 Task: Set the number of columns for the mosaic video sub source to 5.
Action: Mouse moved to (185, 12)
Screenshot: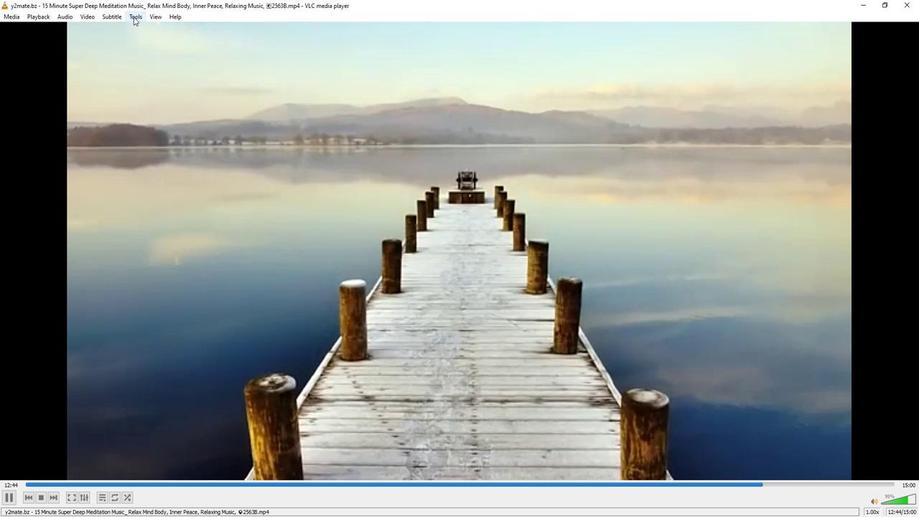 
Action: Mouse pressed left at (185, 12)
Screenshot: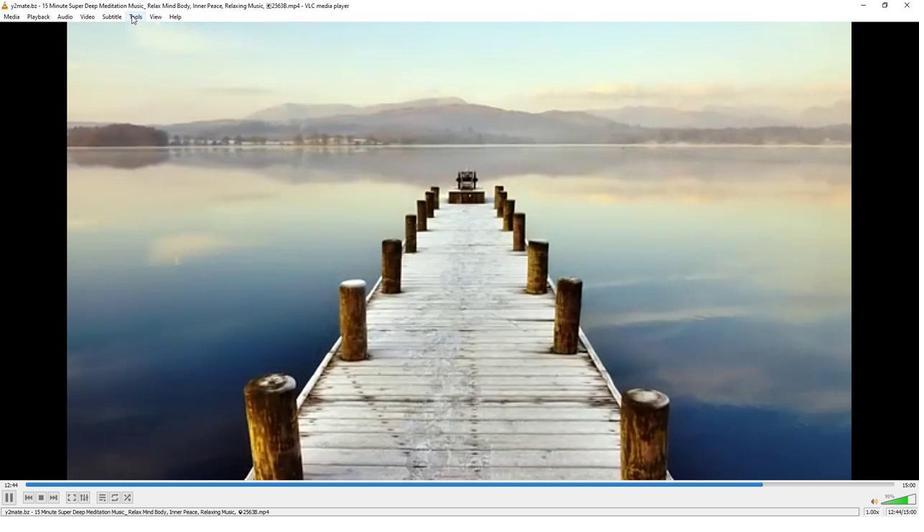 
Action: Mouse moved to (196, 127)
Screenshot: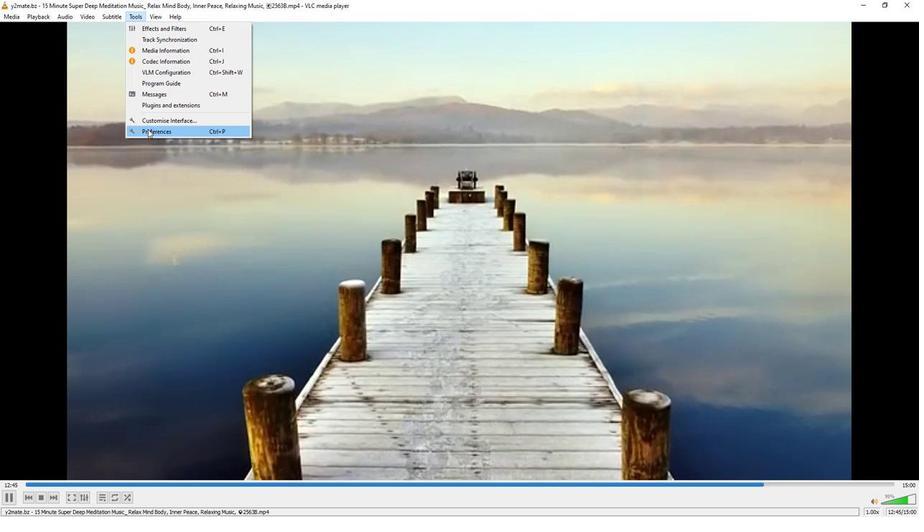 
Action: Mouse pressed left at (196, 127)
Screenshot: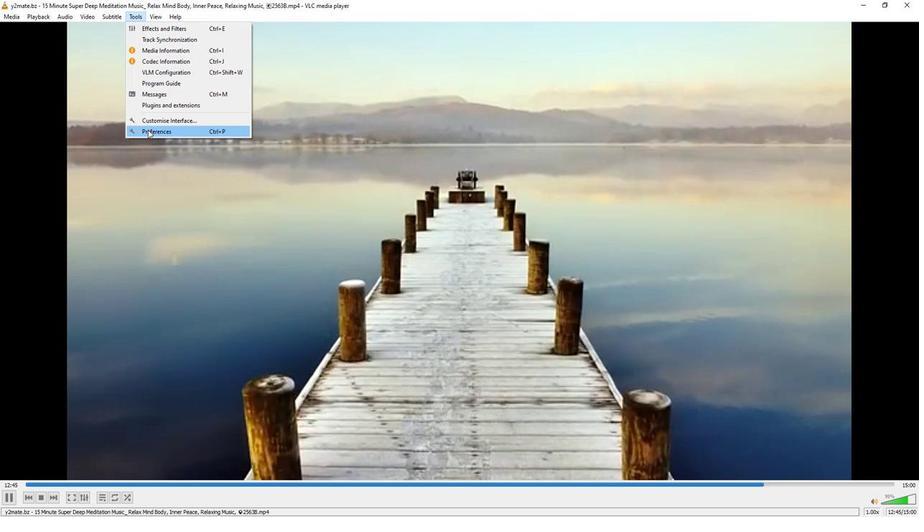 
Action: Mouse moved to (304, 419)
Screenshot: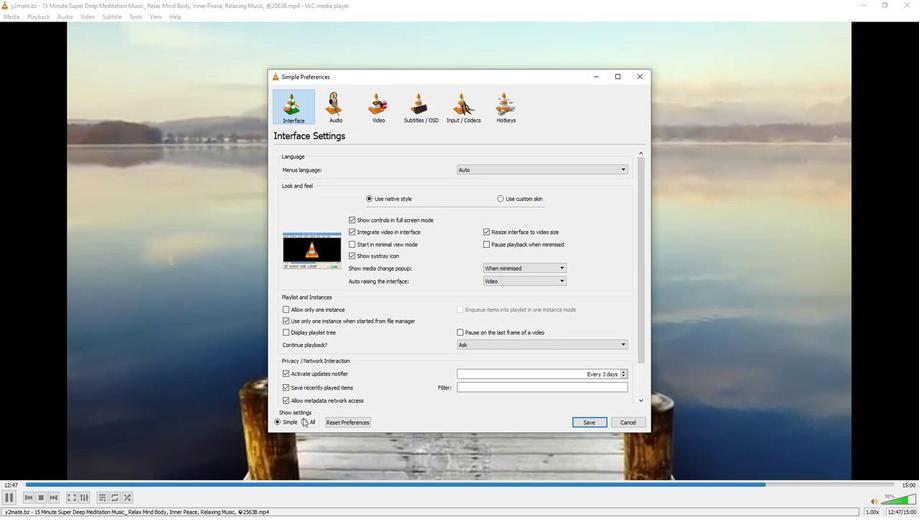 
Action: Mouse pressed left at (304, 419)
Screenshot: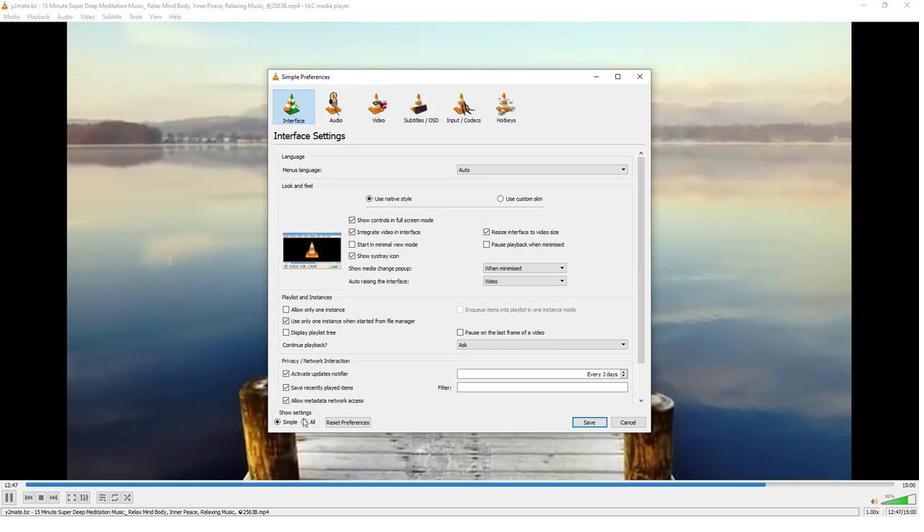 
Action: Mouse moved to (309, 326)
Screenshot: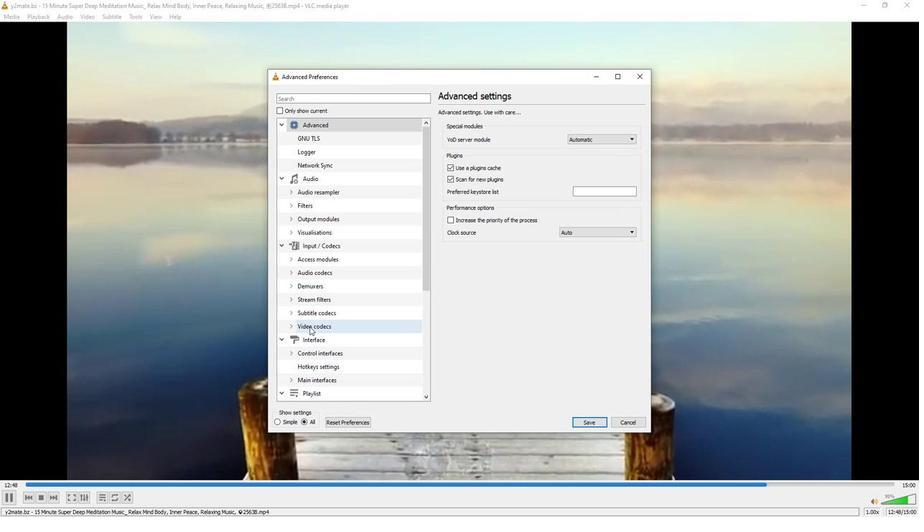 
Action: Mouse scrolled (309, 326) with delta (0, 0)
Screenshot: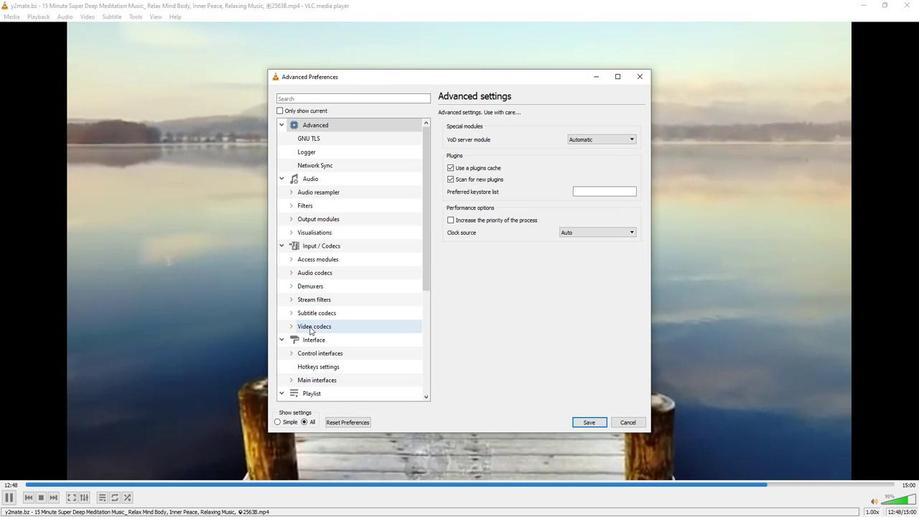 
Action: Mouse scrolled (309, 326) with delta (0, 0)
Screenshot: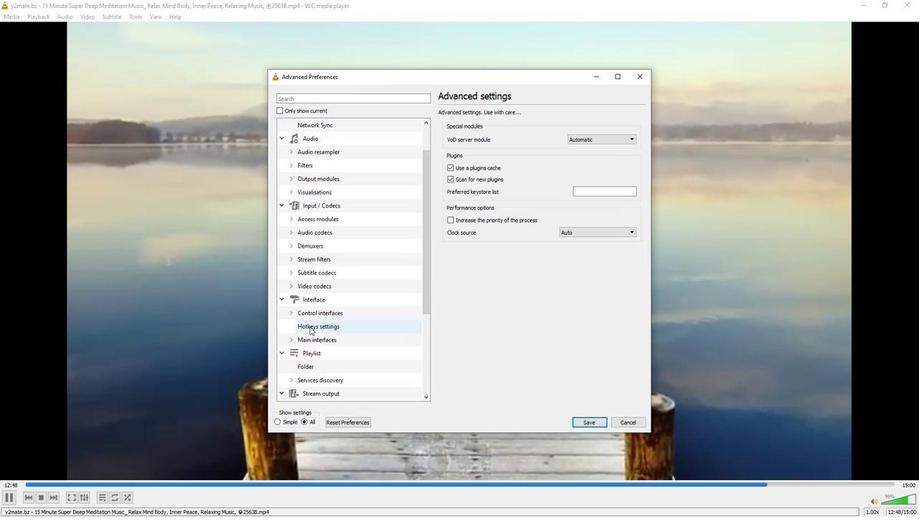 
Action: Mouse scrolled (309, 326) with delta (0, 0)
Screenshot: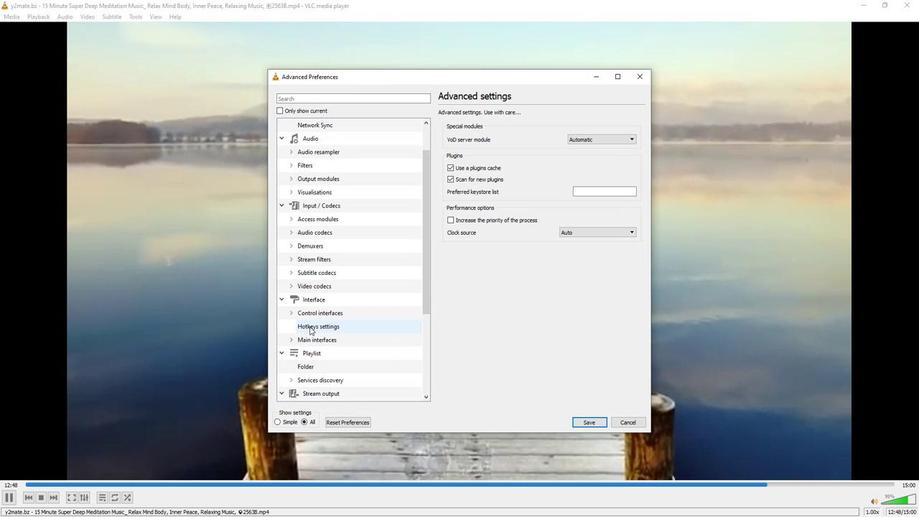 
Action: Mouse moved to (309, 326)
Screenshot: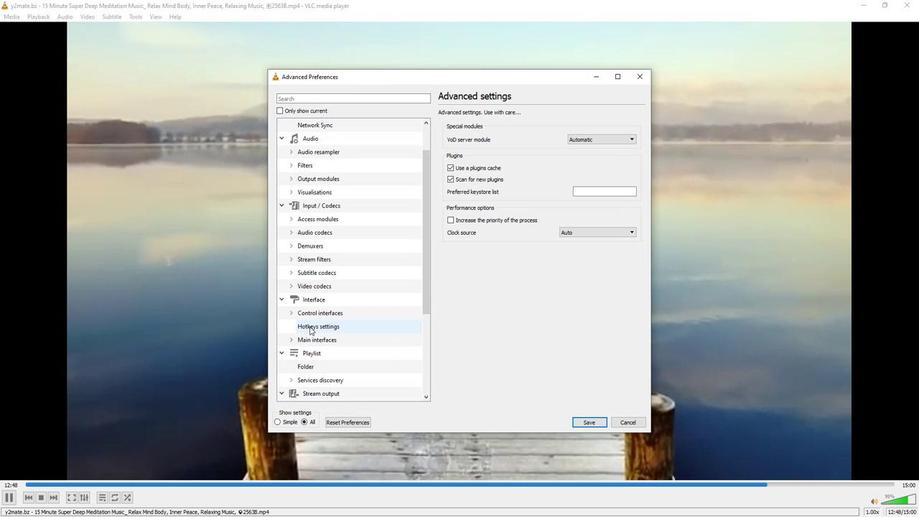 
Action: Mouse scrolled (309, 326) with delta (0, 0)
Screenshot: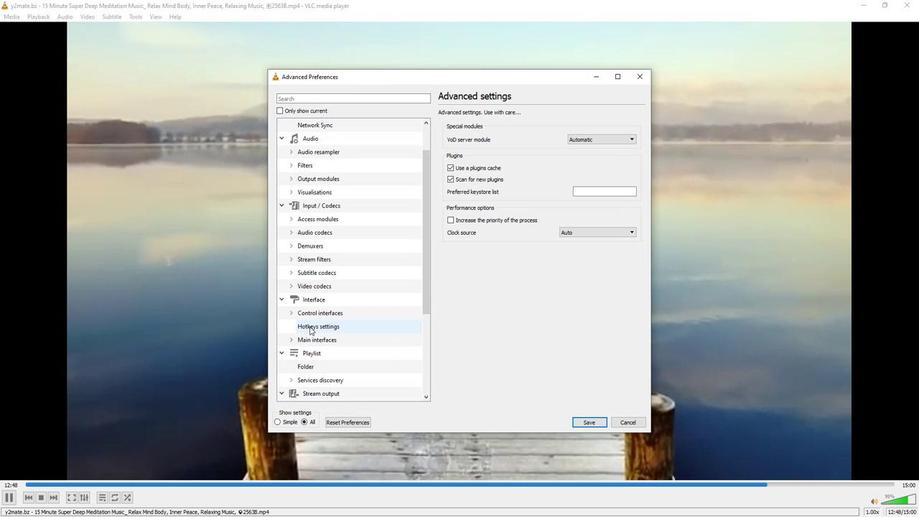 
Action: Mouse scrolled (309, 326) with delta (0, 0)
Screenshot: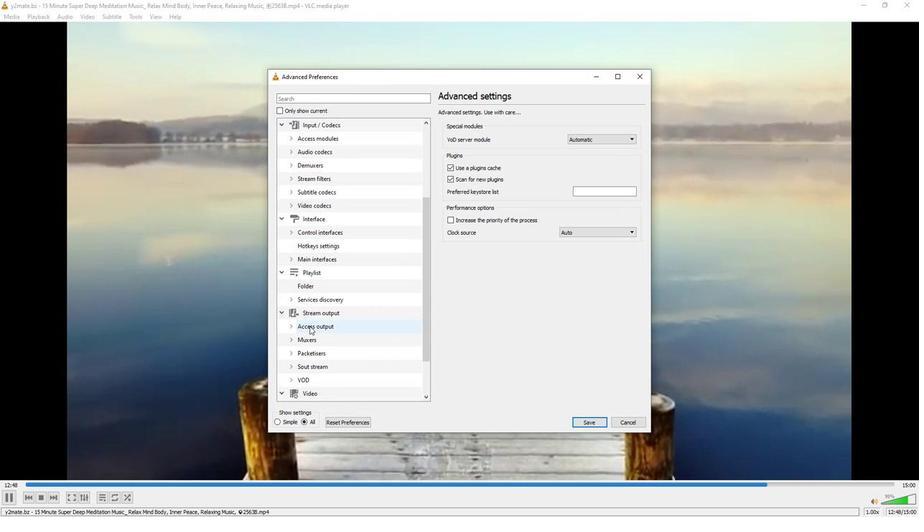 
Action: Mouse scrolled (309, 326) with delta (0, 0)
Screenshot: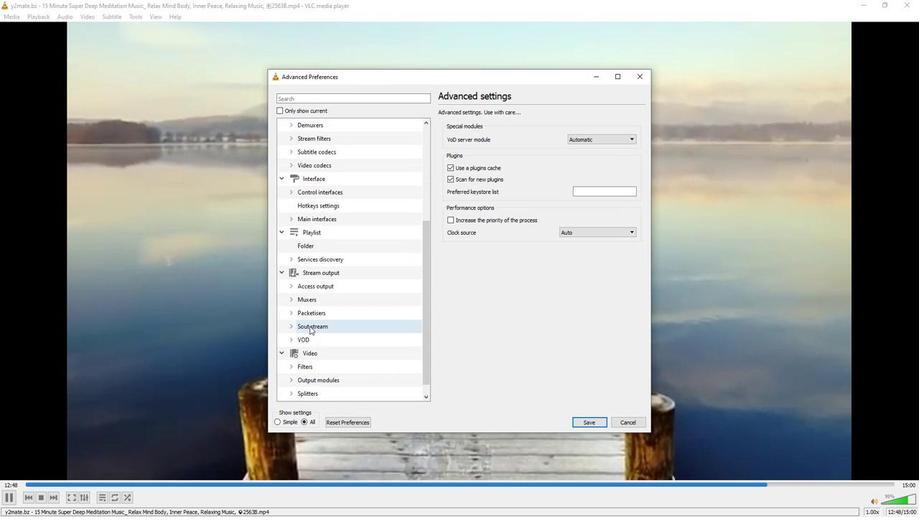 
Action: Mouse moved to (296, 393)
Screenshot: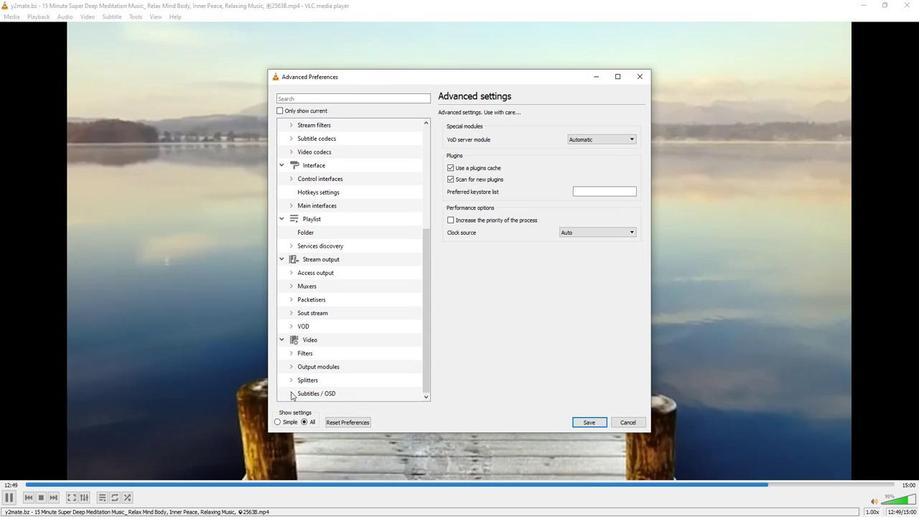 
Action: Mouse pressed left at (296, 393)
Screenshot: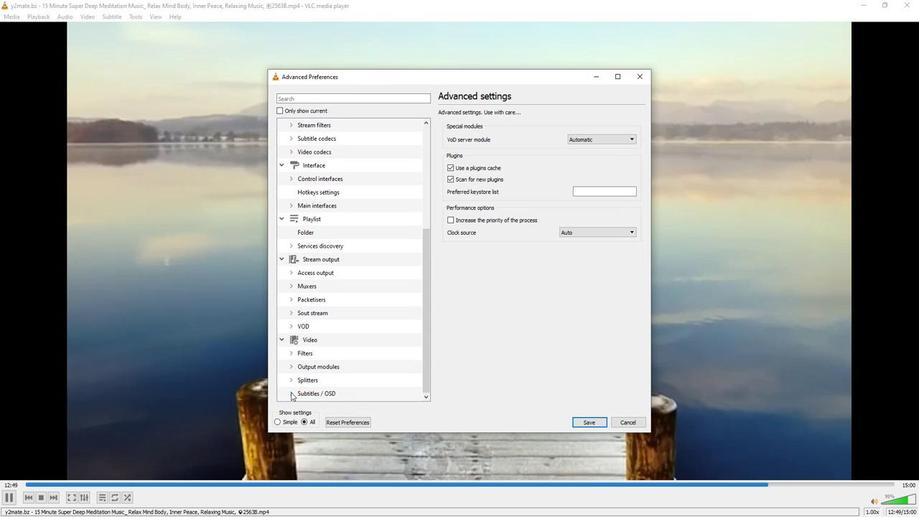 
Action: Mouse moved to (312, 368)
Screenshot: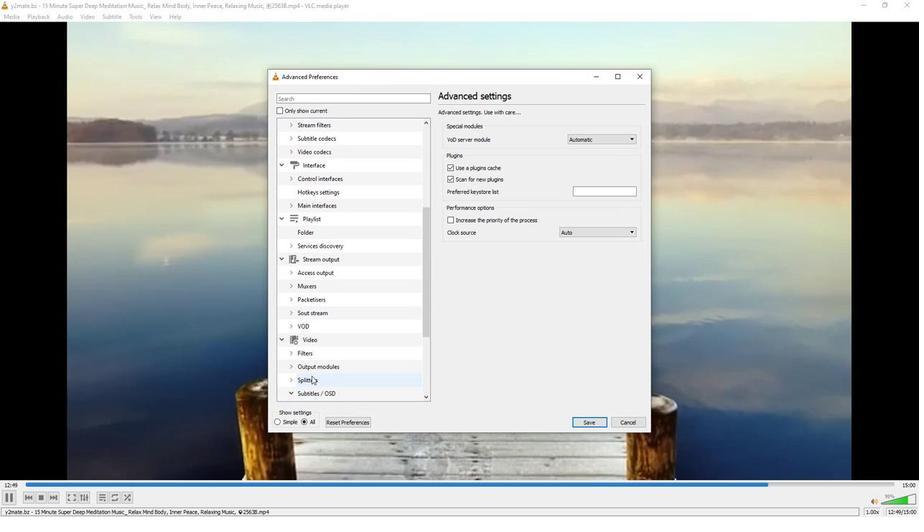 
Action: Mouse scrolled (312, 368) with delta (0, 0)
Screenshot: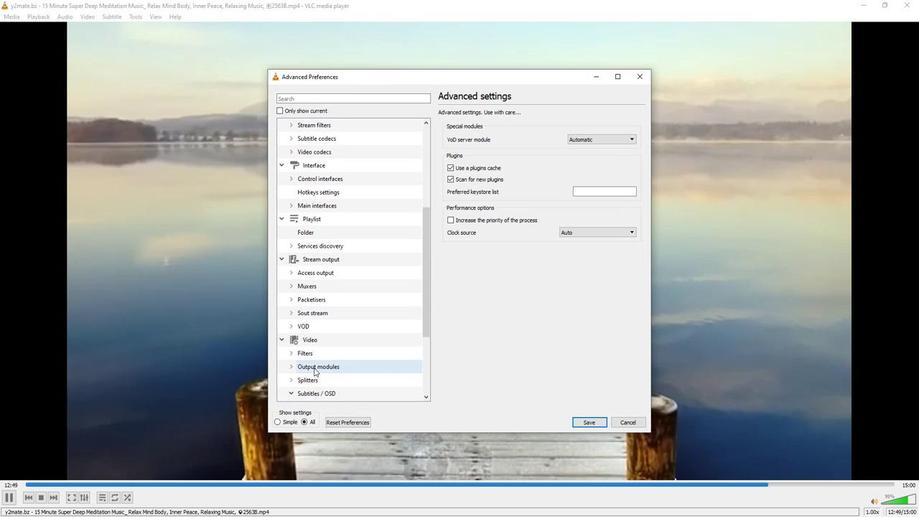
Action: Mouse scrolled (312, 368) with delta (0, 0)
Screenshot: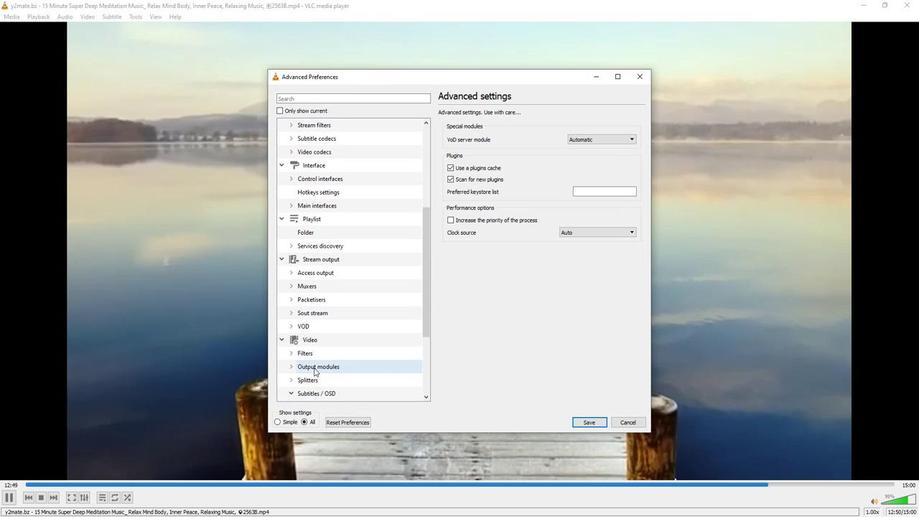 
Action: Mouse scrolled (312, 368) with delta (0, 0)
Screenshot: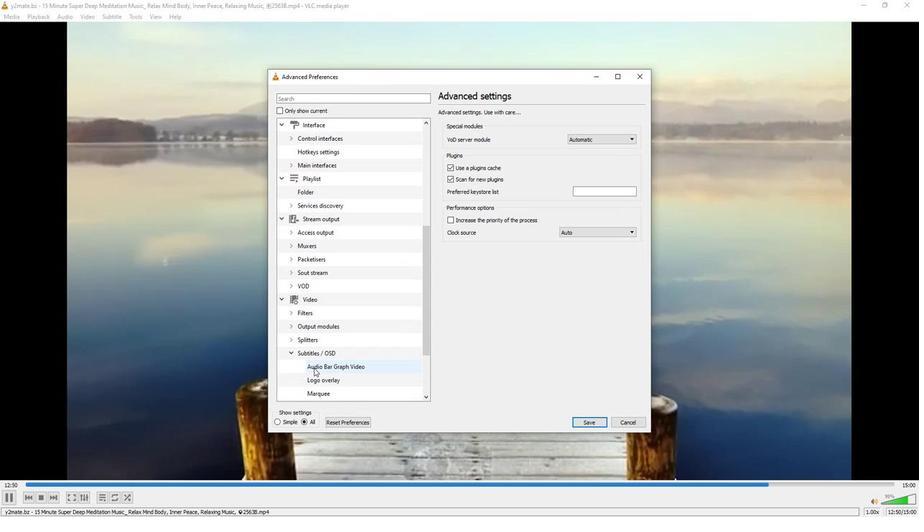 
Action: Mouse moved to (312, 366)
Screenshot: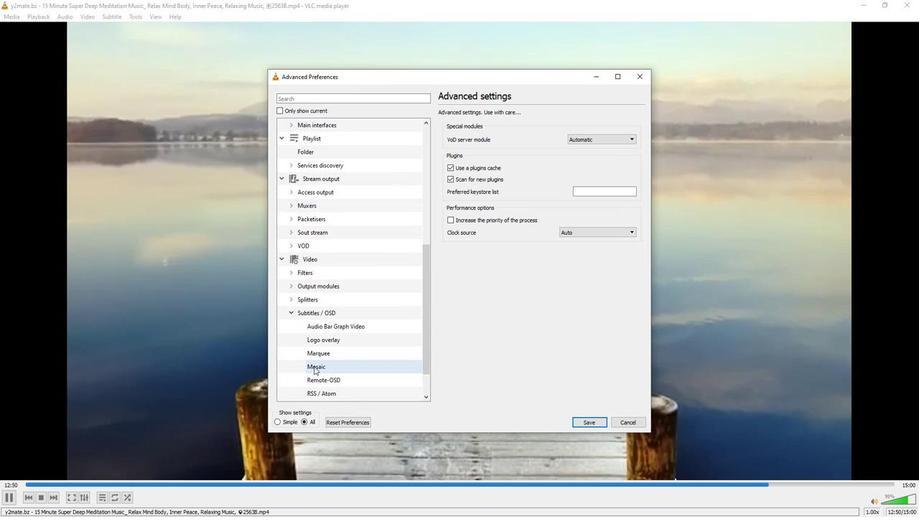 
Action: Mouse scrolled (312, 366) with delta (0, 0)
Screenshot: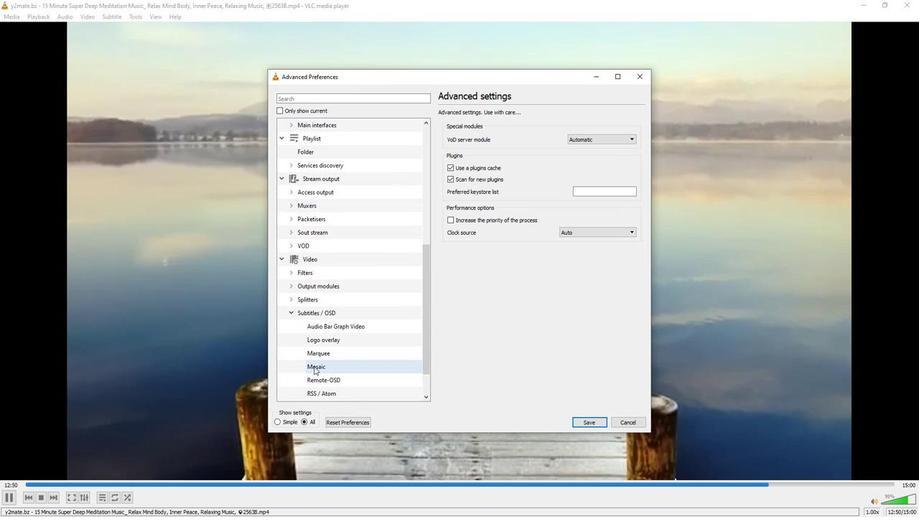 
Action: Mouse moved to (312, 361)
Screenshot: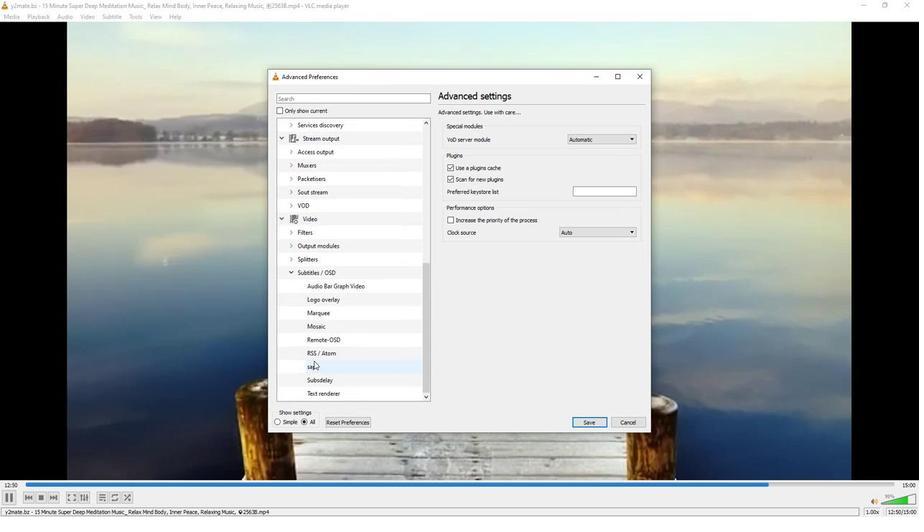 
Action: Mouse scrolled (312, 361) with delta (0, 0)
Screenshot: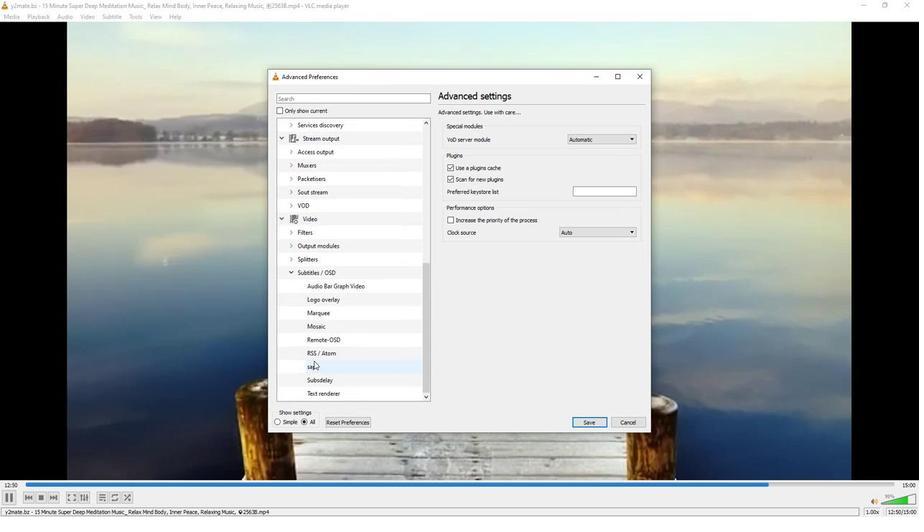 
Action: Mouse moved to (311, 354)
Screenshot: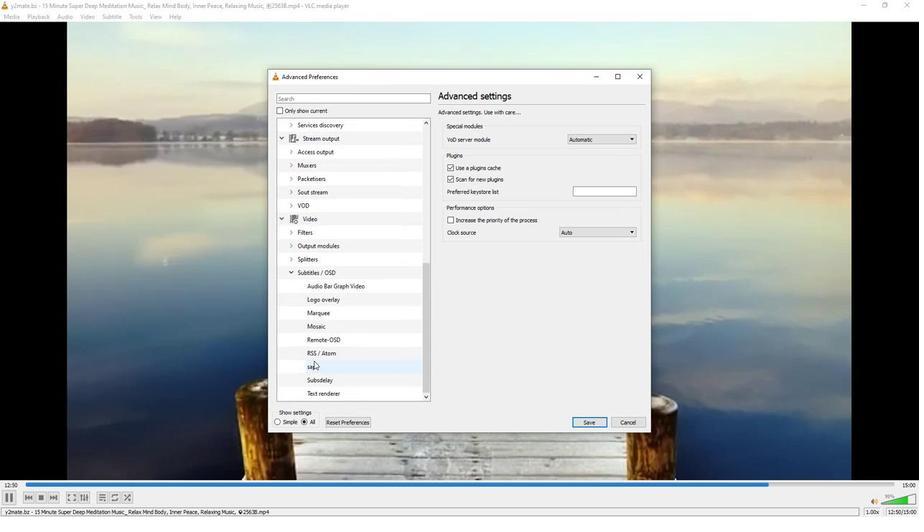 
Action: Mouse scrolled (311, 353) with delta (0, 0)
Screenshot: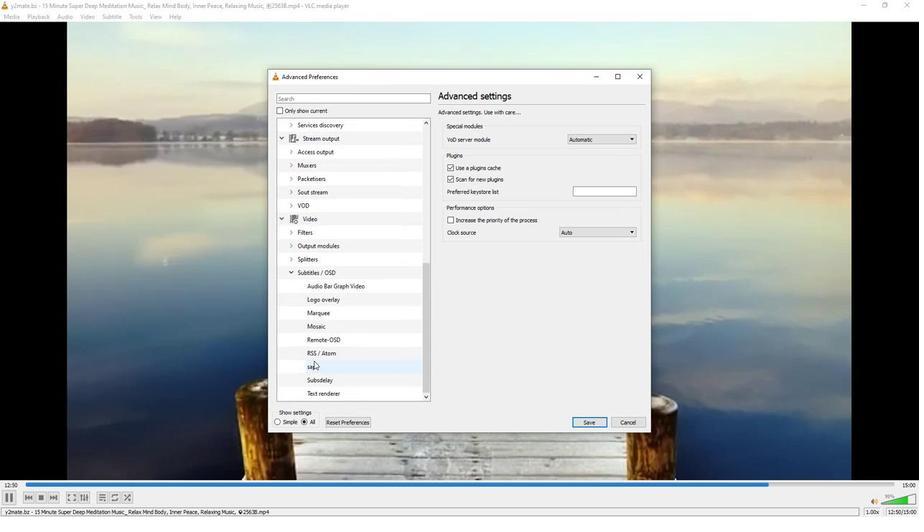 
Action: Mouse moved to (312, 328)
Screenshot: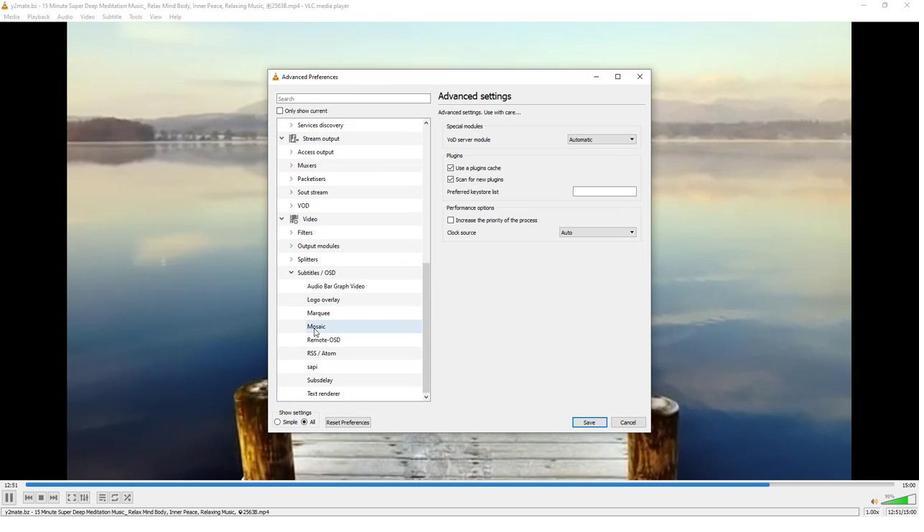 
Action: Mouse pressed left at (312, 328)
Screenshot: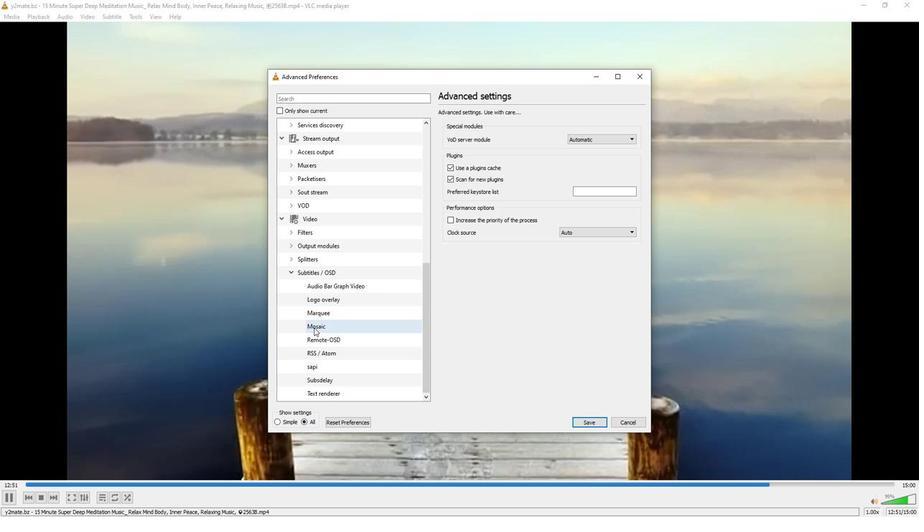 
Action: Mouse moved to (536, 240)
Screenshot: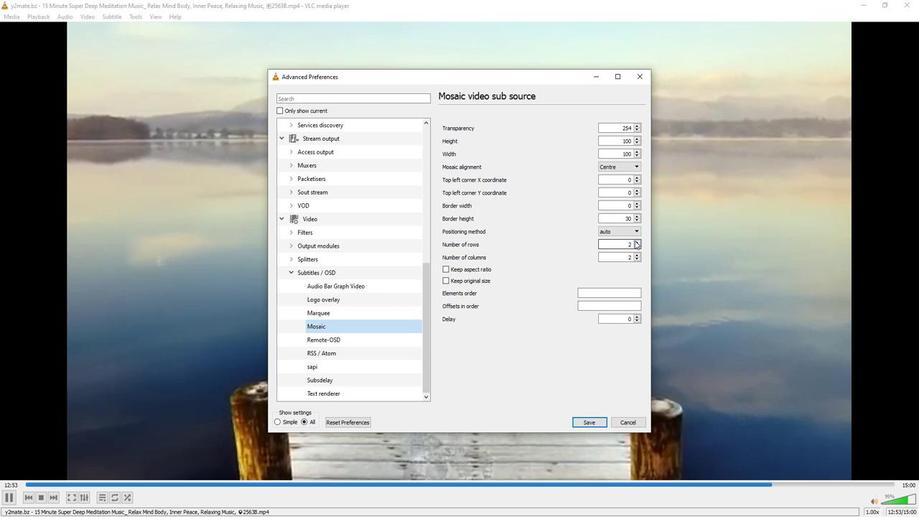 
Action: Mouse pressed left at (536, 240)
Screenshot: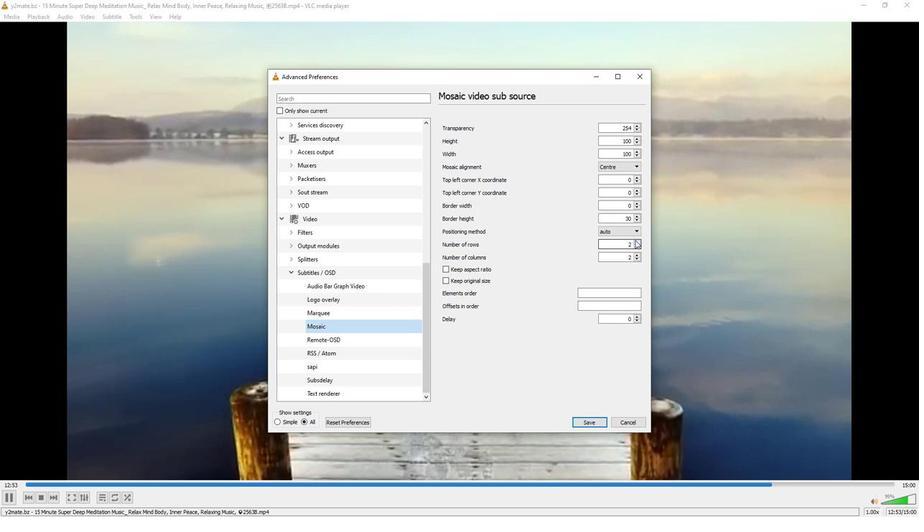 
Action: Mouse pressed left at (536, 240)
Screenshot: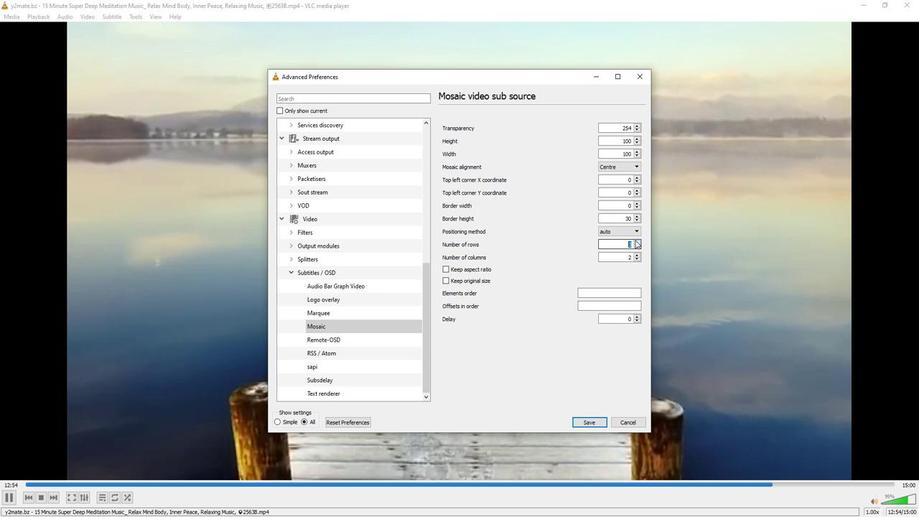 
Action: Mouse moved to (536, 240)
Screenshot: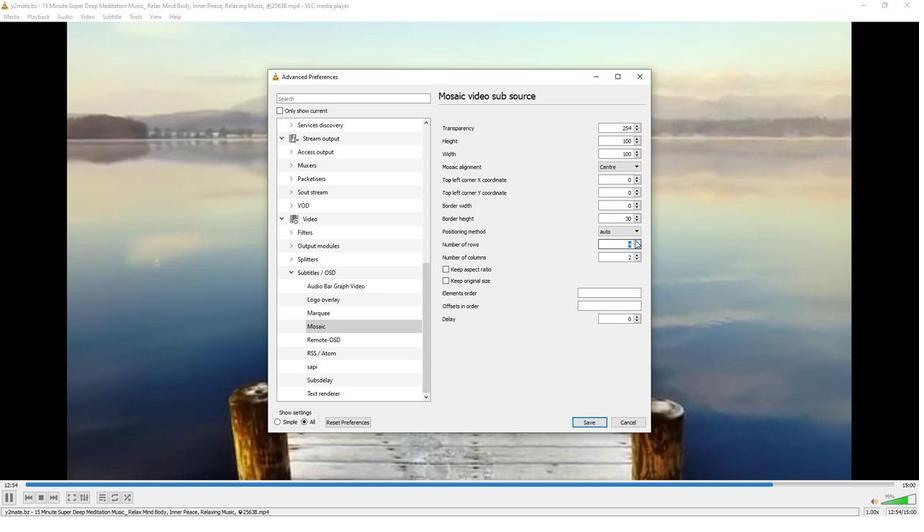 
Action: Mouse pressed left at (536, 240)
Screenshot: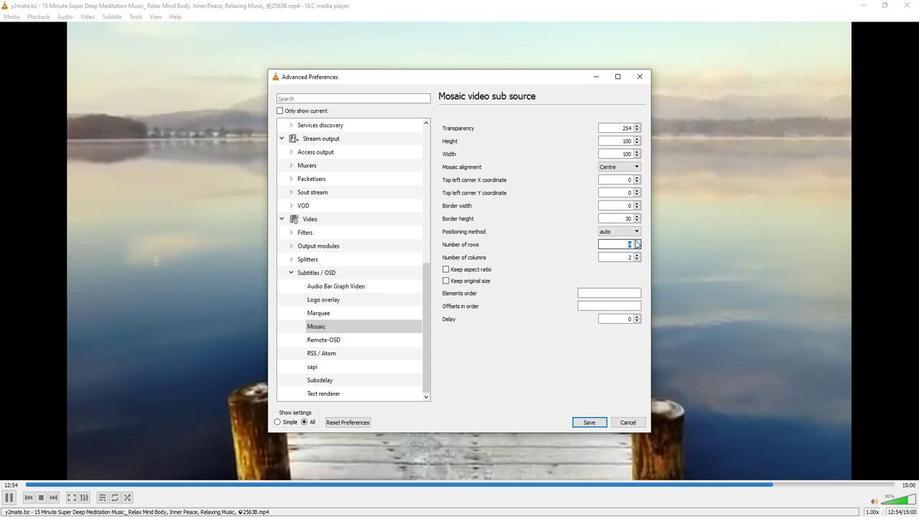 
Action: Mouse moved to (497, 333)
Screenshot: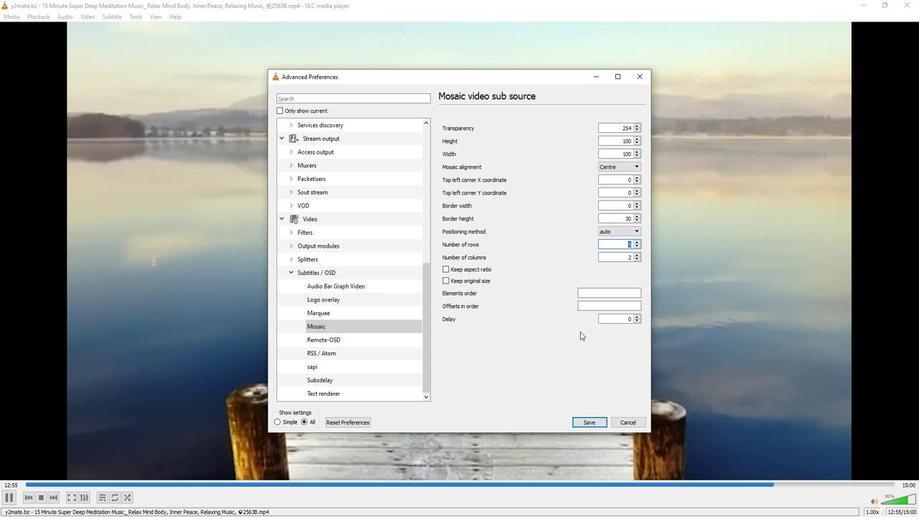 
